 Task: Use Phoenix Effect in this video Movie B.mp4
Action: Mouse moved to (365, 178)
Screenshot: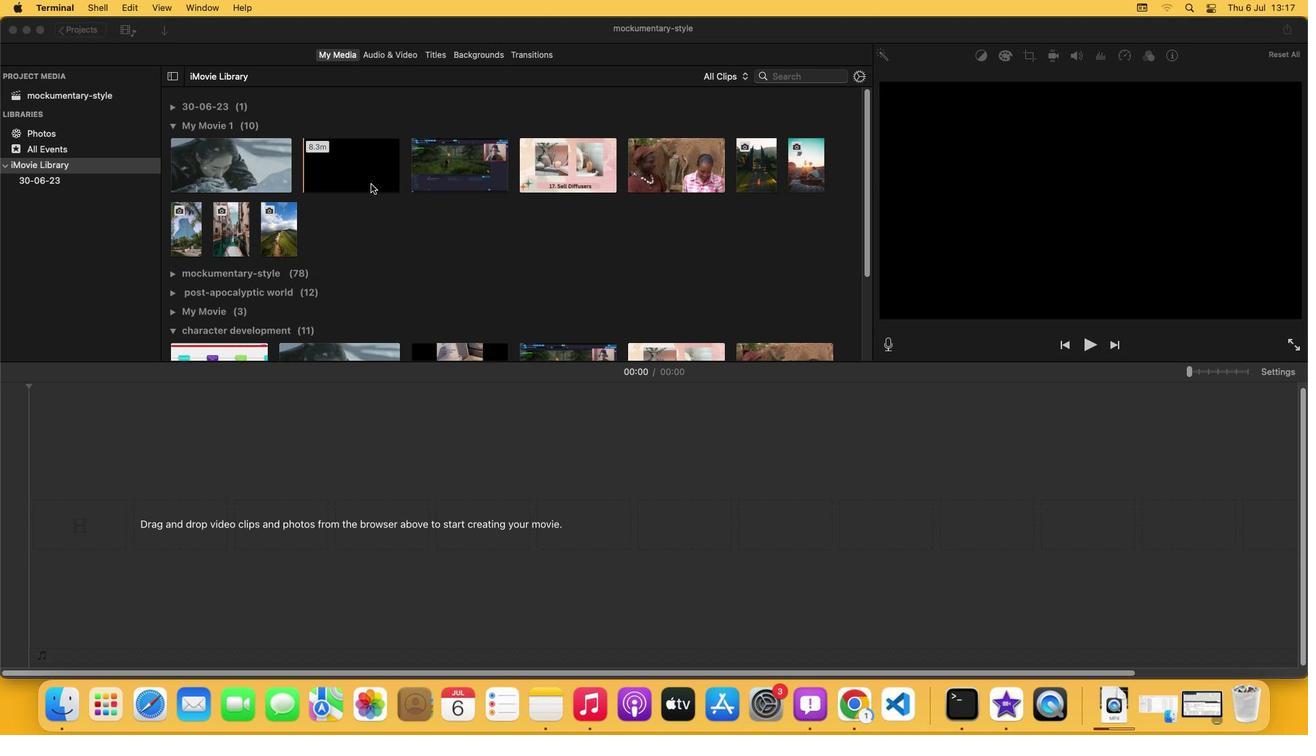 
Action: Mouse pressed left at (365, 178)
Screenshot: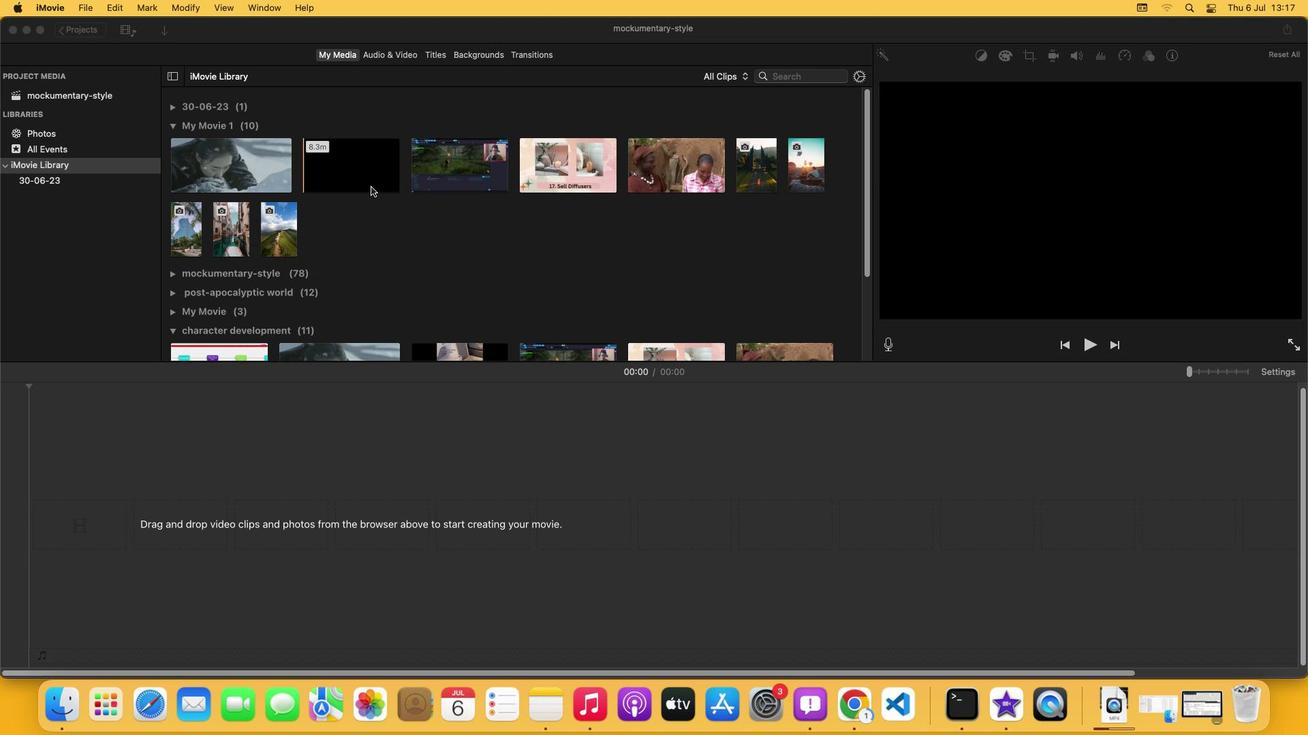 
Action: Mouse moved to (394, 55)
Screenshot: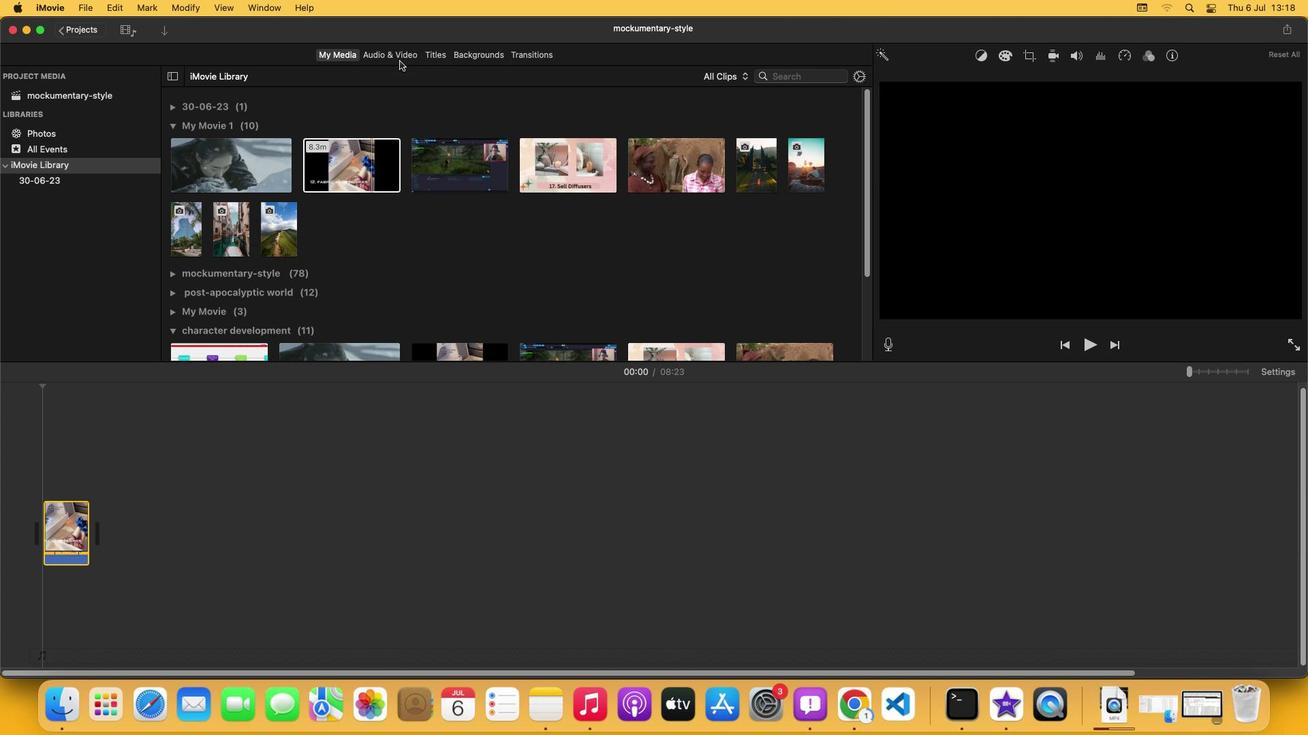 
Action: Mouse pressed left at (394, 55)
Screenshot: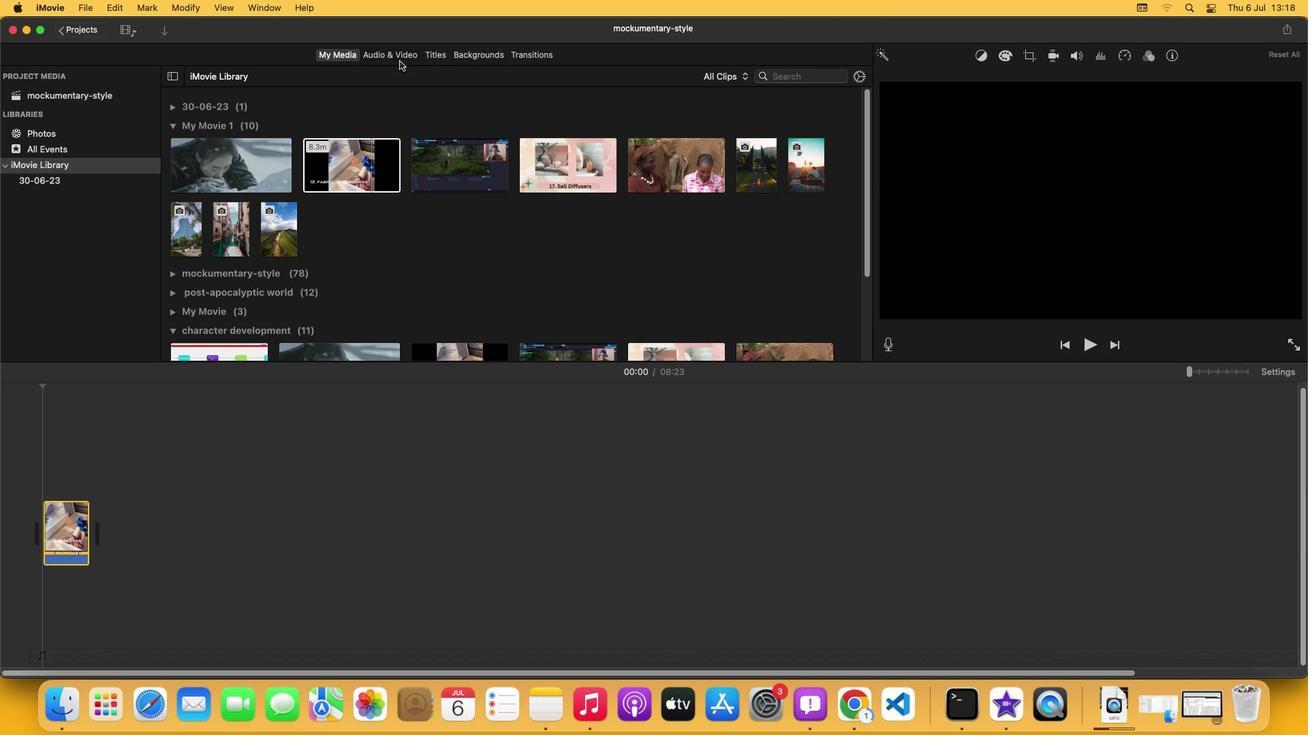 
Action: Mouse moved to (194, 277)
Screenshot: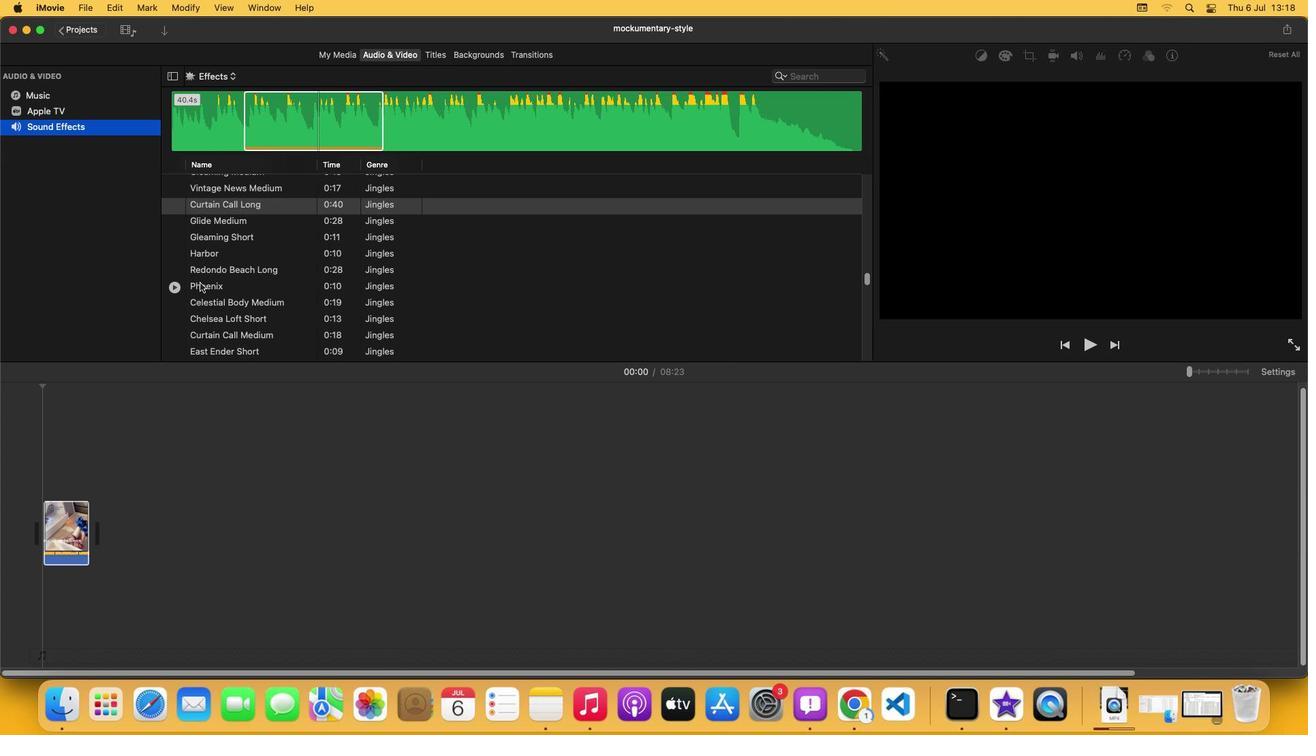 
Action: Mouse pressed left at (194, 277)
Screenshot: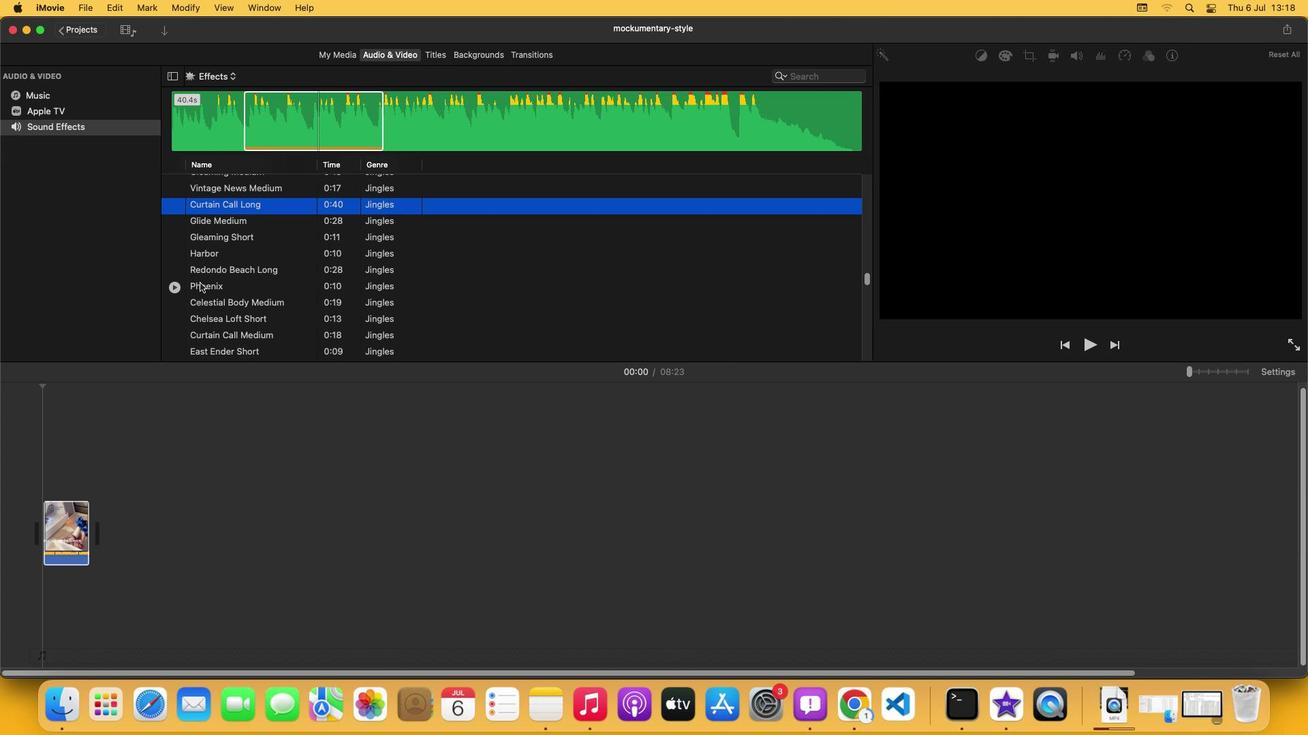 
Action: Mouse moved to (225, 114)
Screenshot: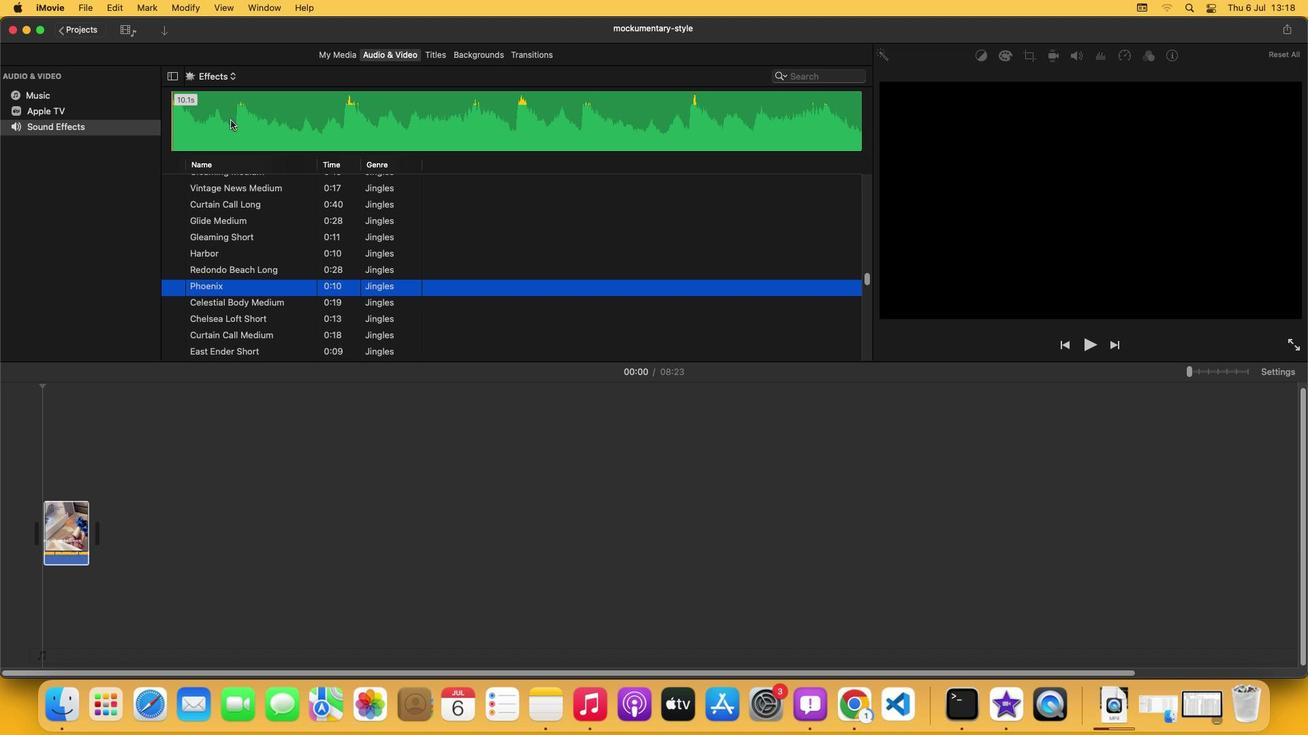 
Action: Mouse pressed left at (225, 114)
Screenshot: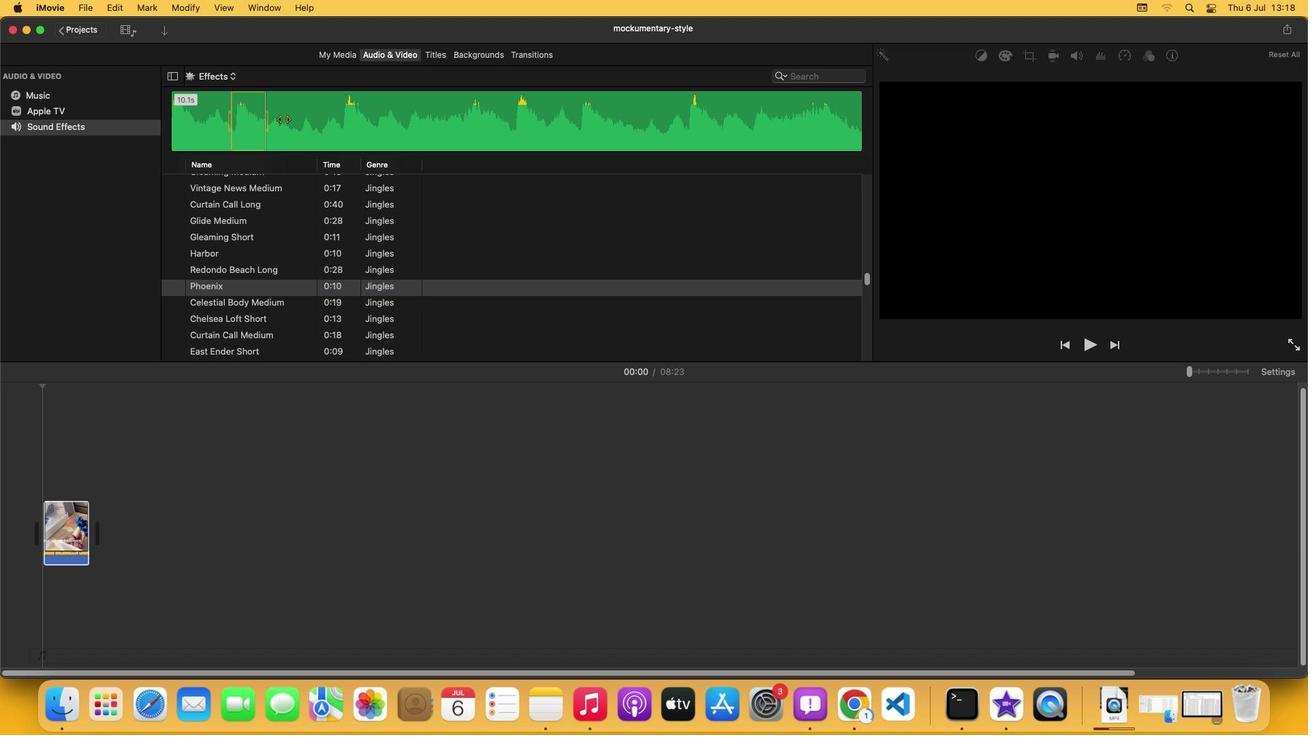 
Action: Mouse moved to (283, 113)
Screenshot: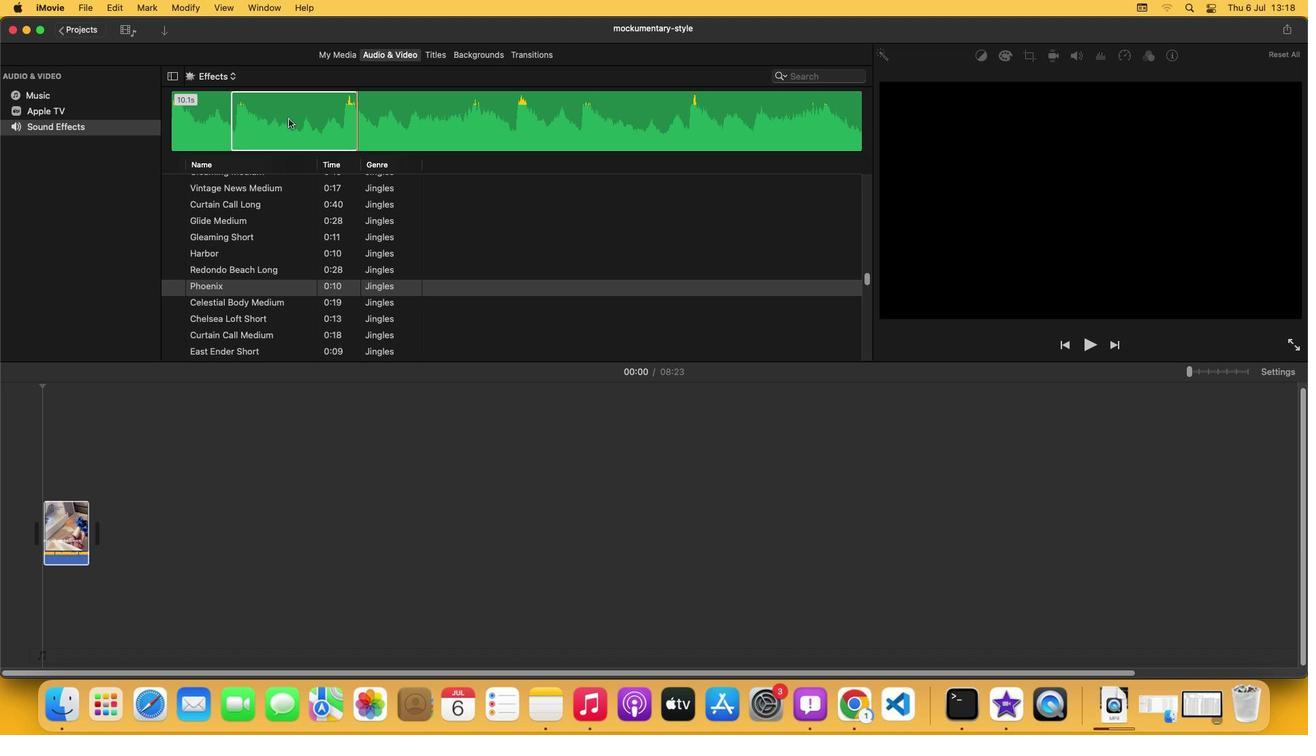 
Action: Mouse pressed left at (283, 113)
Screenshot: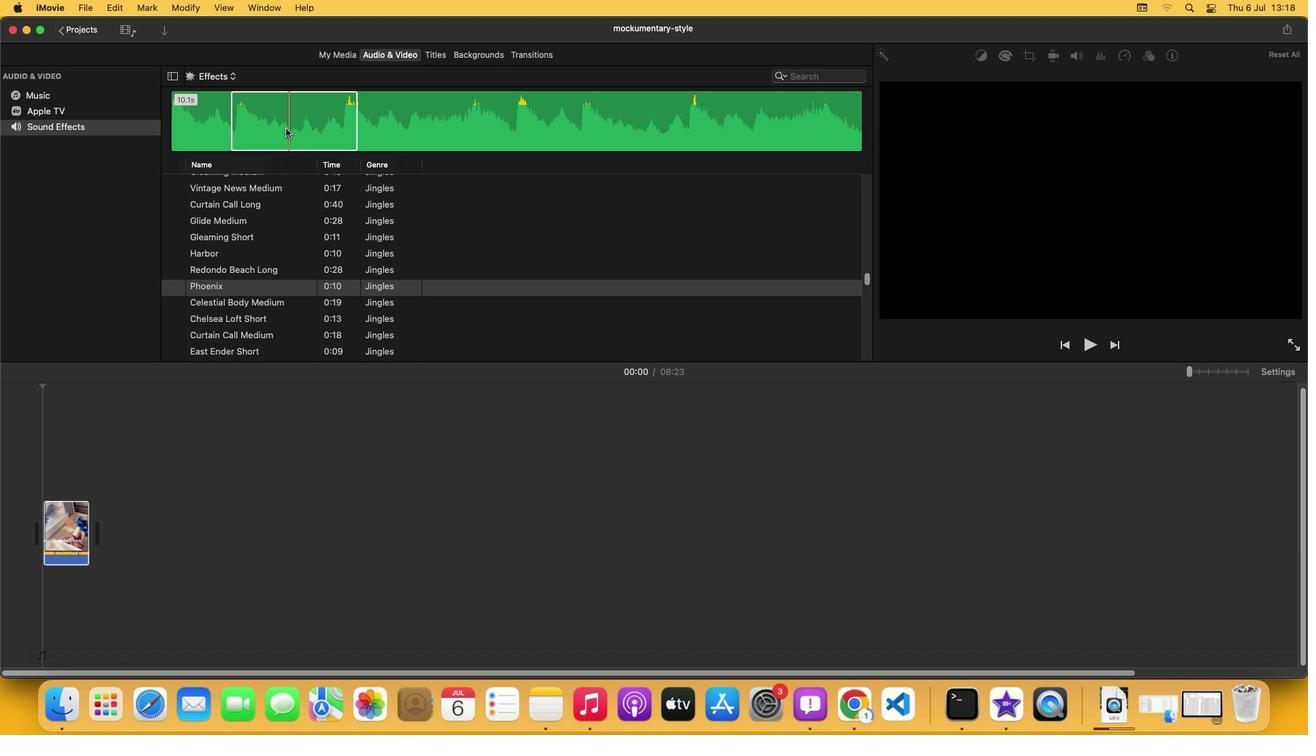 
Action: Mouse moved to (183, 552)
Screenshot: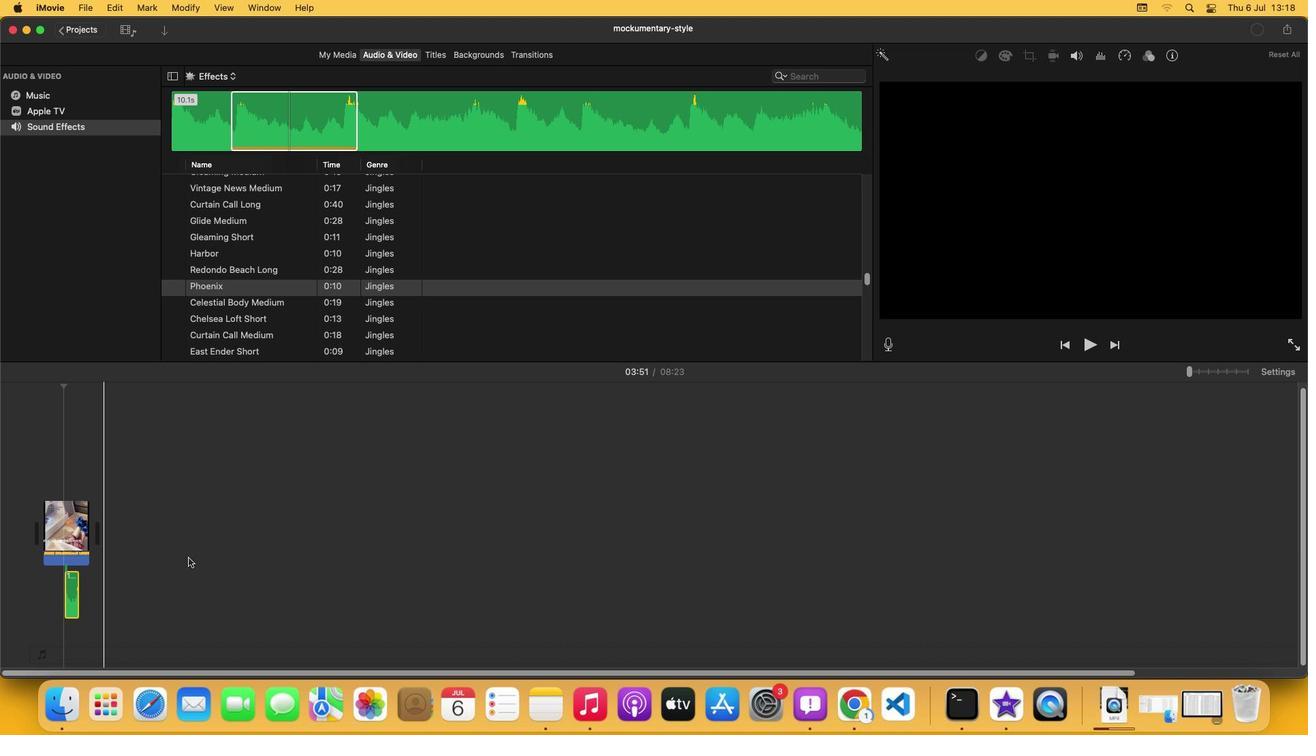 
